 Task: Create an event for the fundraising gala.
Action: Mouse moved to (76, 138)
Screenshot: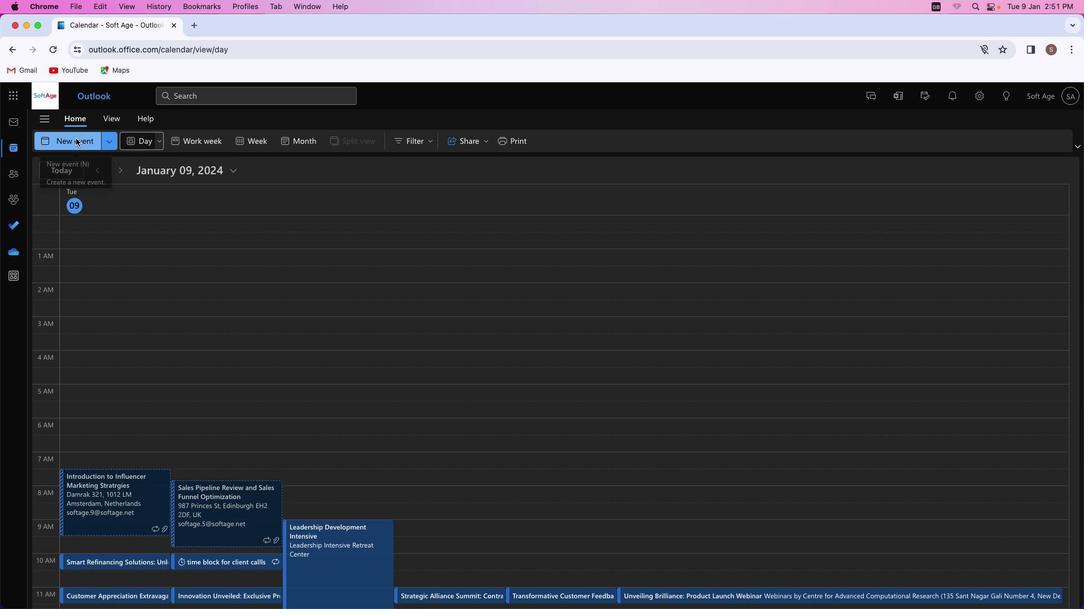 
Action: Mouse pressed left at (76, 138)
Screenshot: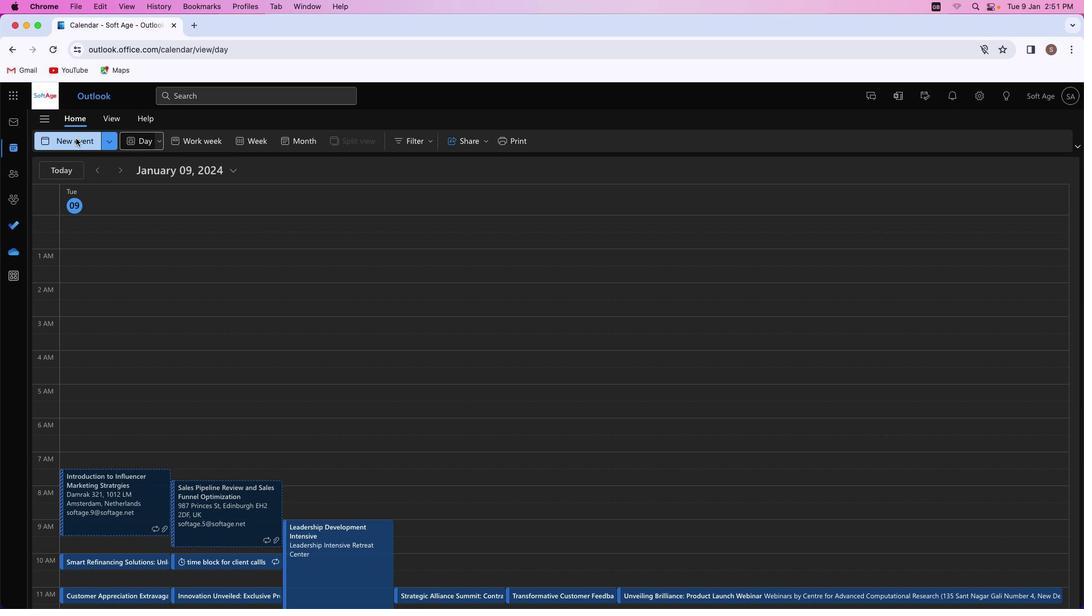 
Action: Mouse moved to (297, 208)
Screenshot: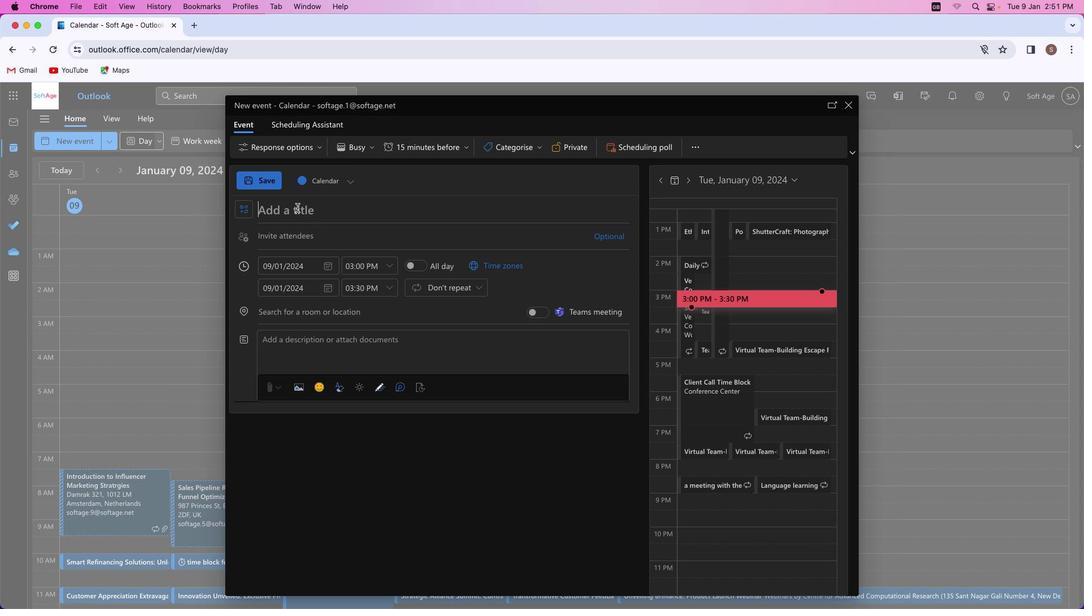 
Action: Mouse pressed left at (297, 208)
Screenshot: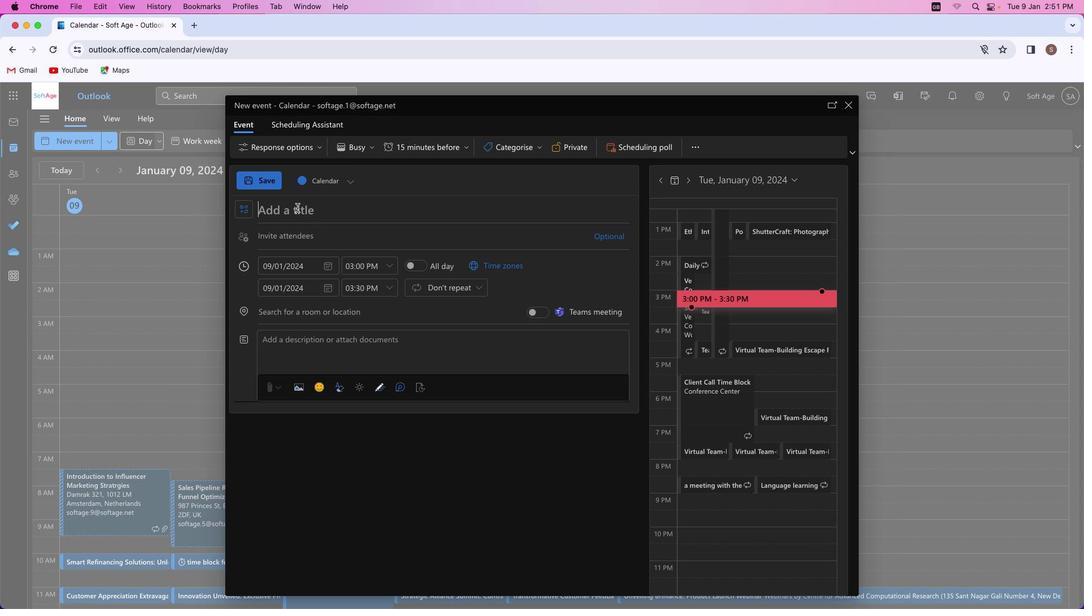 
Action: Mouse moved to (297, 208)
Screenshot: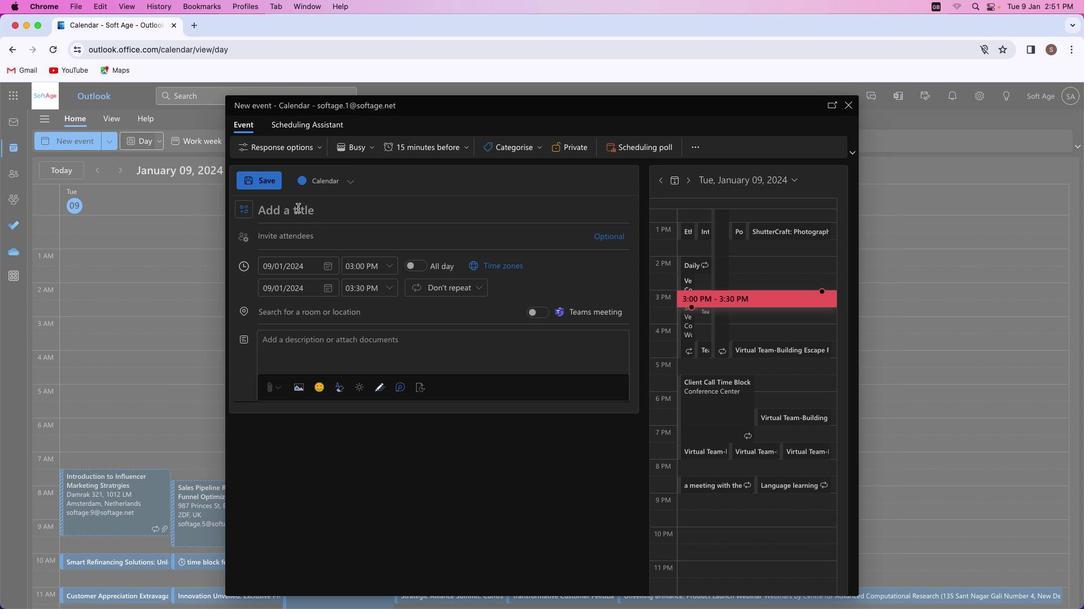 
Action: Key pressed Key.shift'G''a''l''a''x''y'Key.space'o''f'Key.spaceKey.shift'G''e''n''e''r''o''s''i''t''y'Key.shift_r':'Key.spaceKey.shift'F''u''n''d''r''a''i''s''i''n''g'Key.spaceKey.shift'G''a''l''a'
Screenshot: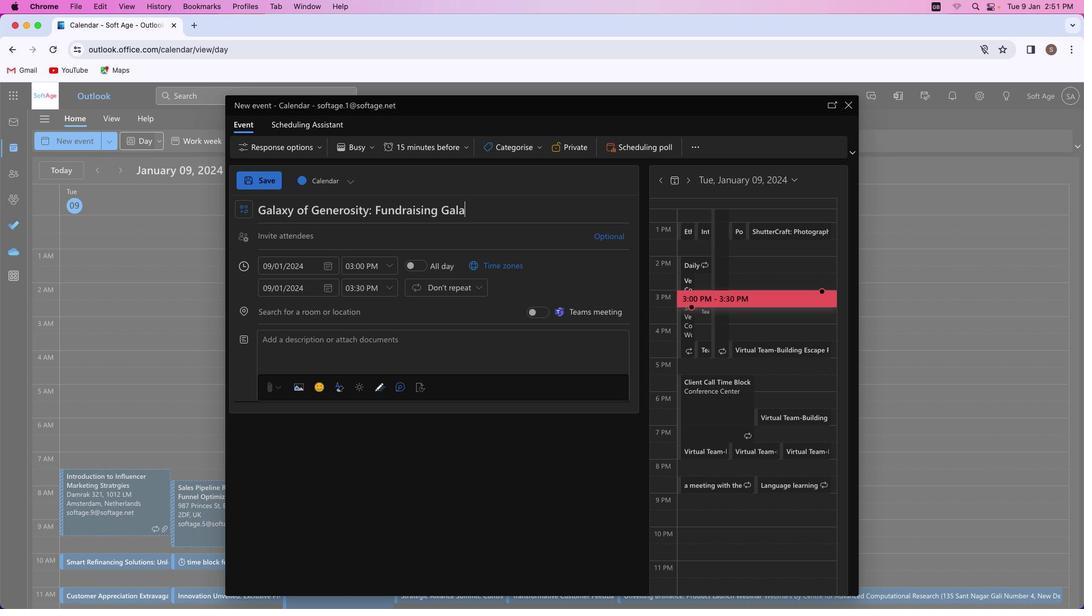 
Action: Mouse moved to (358, 343)
Screenshot: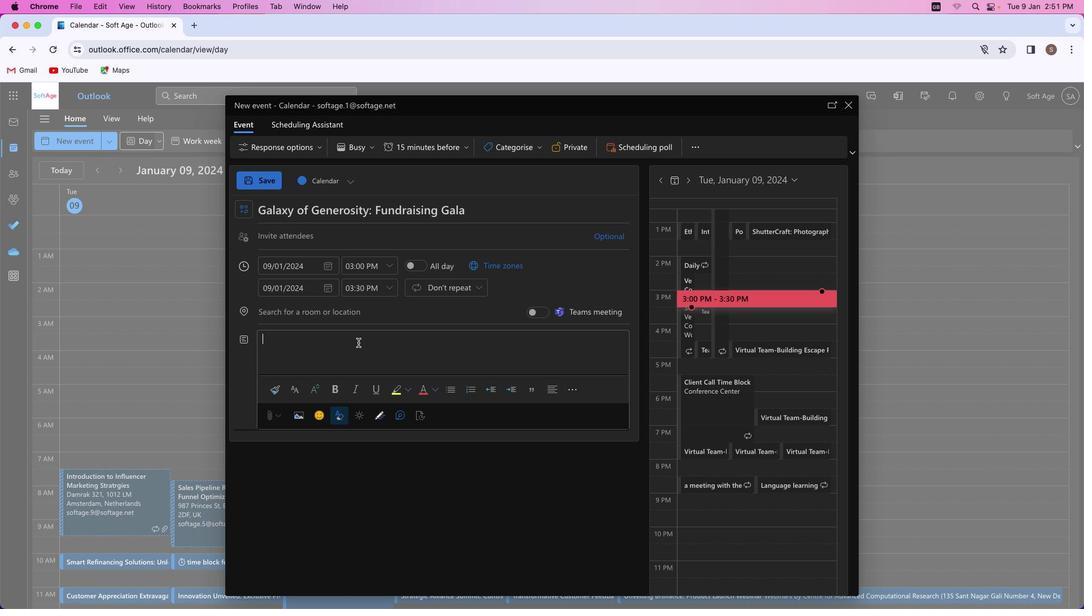 
Action: Mouse pressed left at (358, 343)
Screenshot: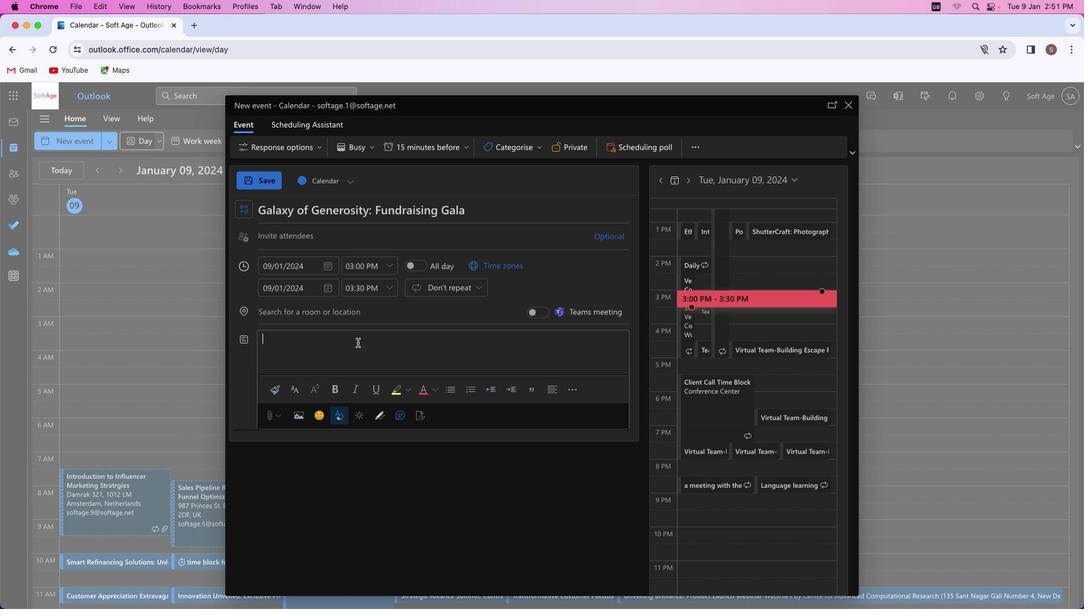 
Action: Mouse moved to (357, 342)
Screenshot: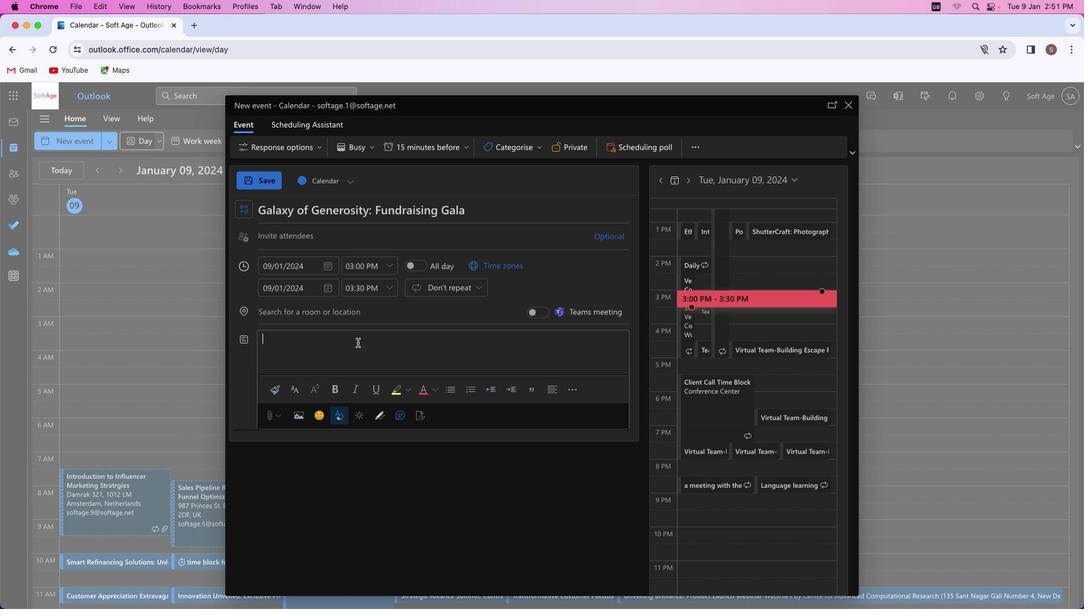 
Action: Key pressed Key.shift'E''m''b''a''r''k'Key.space'o''n'Key.space'a''n'Key.space'e''l''e''g''e''n''t'Key.leftKey.leftKey.backspace'a'Key.rightKey.rightKey.rightKey.space'e''v''e''n''i''n''g'Key.space'f''o''r'Key.space'a'Key.space'c''a''u''s''e'Key.space'a''t'Key.space'o''u''r'Key.space'f''u''n''d''r''a''i''s''i''n''g'Key.space'g''a''l''a''.'Key.space'j''o''i''n'Key.space'u''s'Key.space'i''n'Key.space'm''a''k''i''n''g'Key.space'd''r''e''a''m''s'Key.space'c''o''m''e'Key.space't''r''u''e'Key.space't''h''r''o''u''g''h'Key.space'a''n'Key.space'e''n''h''a''n''c''i''n''g'Key.space'n''i''g''h''t'Key.space'o''f'Key.space'p''h''i''l''a''n''t''r''o''p''h''y'Key.leftKey.backspaceKey.rightKey.space'a''n''d'Key.space'c''e''l''e''b''r''a''t''i''o''n''.'Key.leftKey.leftKey.leftKey.leftKey.leftKey.leftKey.leftKey.leftKey.leftKey.leftKey.leftKey.leftKey.leftKey.leftKey.leftKey.leftKey.leftKey.leftKey.leftKey.leftKey.leftKey.leftKey.leftKey.leftKey.leftKey.leftKey.leftKey.leftKey.rightKey.rightKey.rightKey.rightKey.rightKey.rightKey.right'h'Key.rightKey.rightKey.rightKey.rightKey.rightKey.rightKey.rightKey.rightKey.rightKey.rightKey.rightKey.rightKey.rightKey.rightKey.rightKey.rightKey.rightKey.rightKey.rightKey.rightKey.right
Screenshot: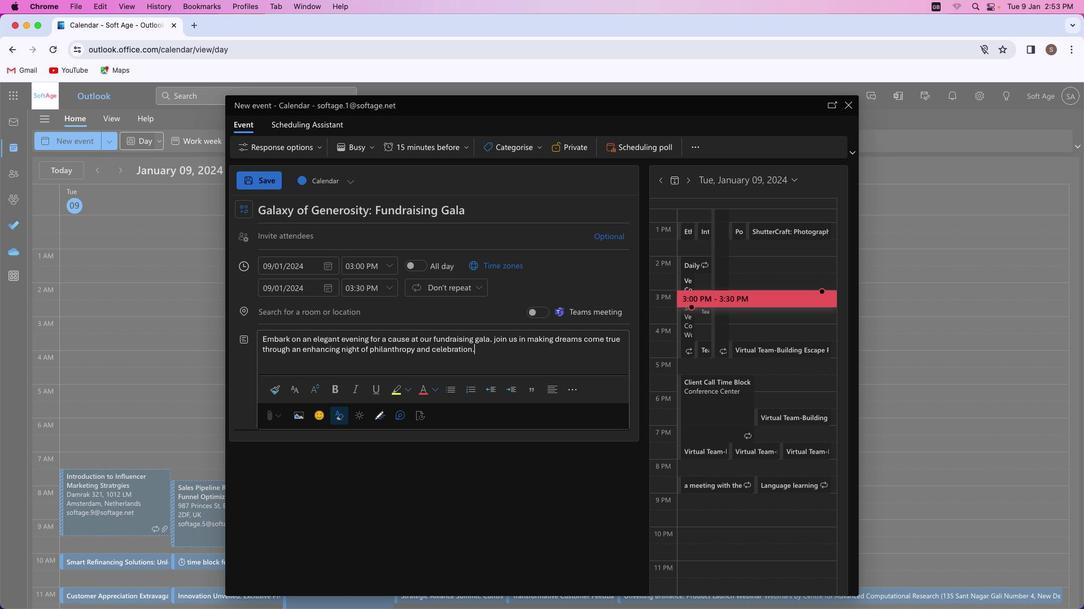 
Action: Mouse moved to (292, 313)
Screenshot: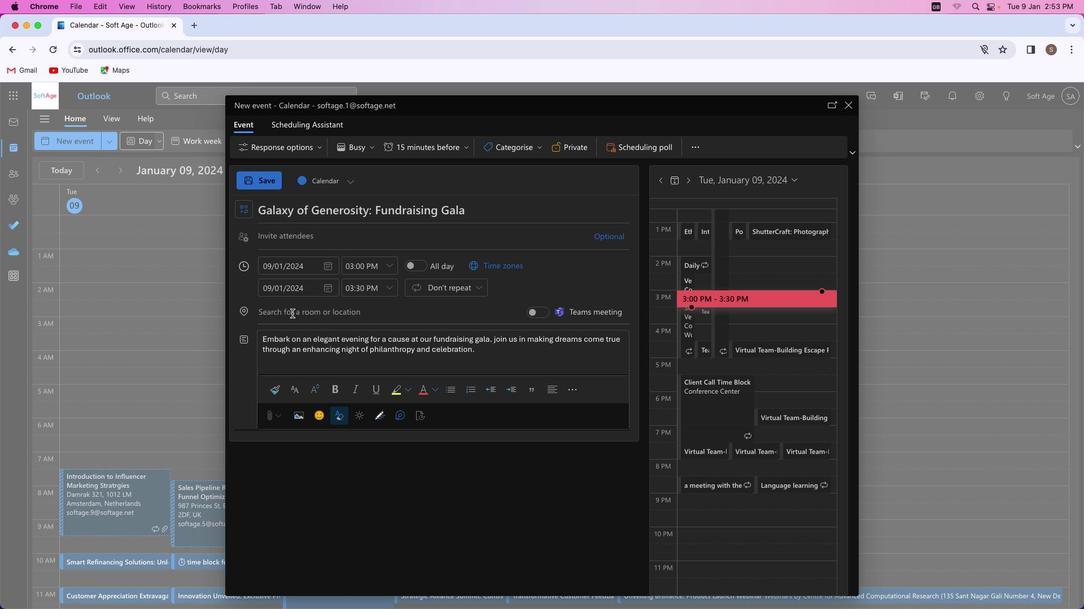 
Action: Mouse pressed left at (292, 313)
Screenshot: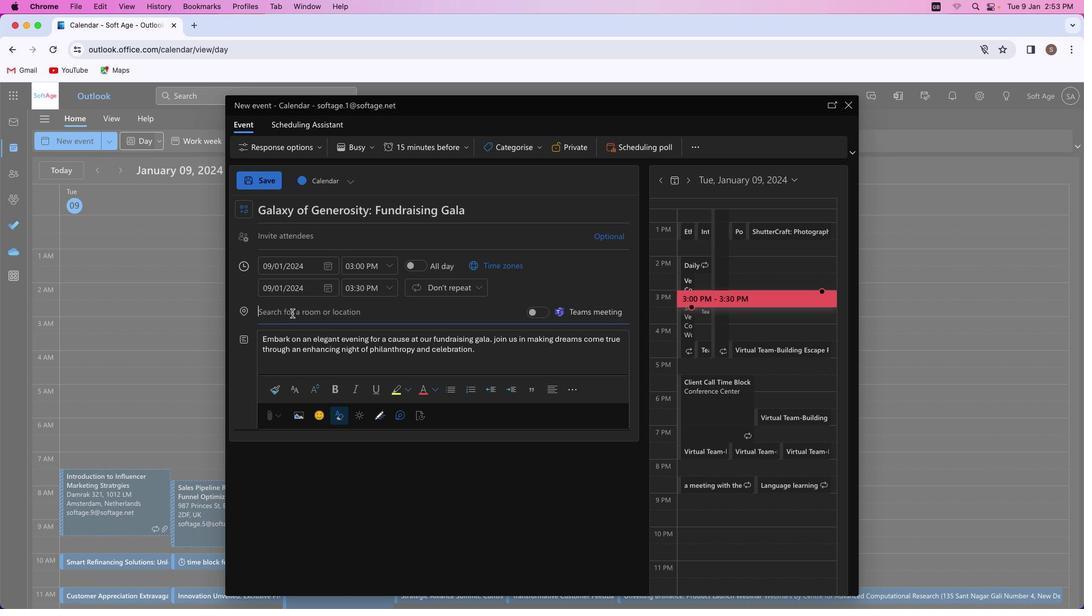 
Action: Mouse moved to (293, 313)
Screenshot: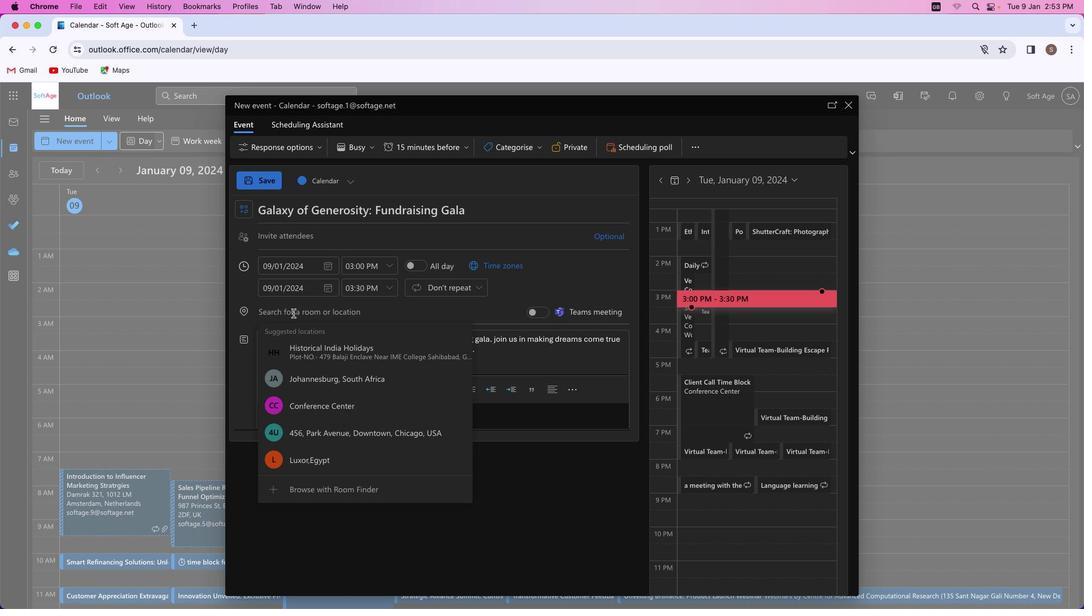 
Action: Key pressed Key.shift'F''u''n''d''r''a''i''s'
Screenshot: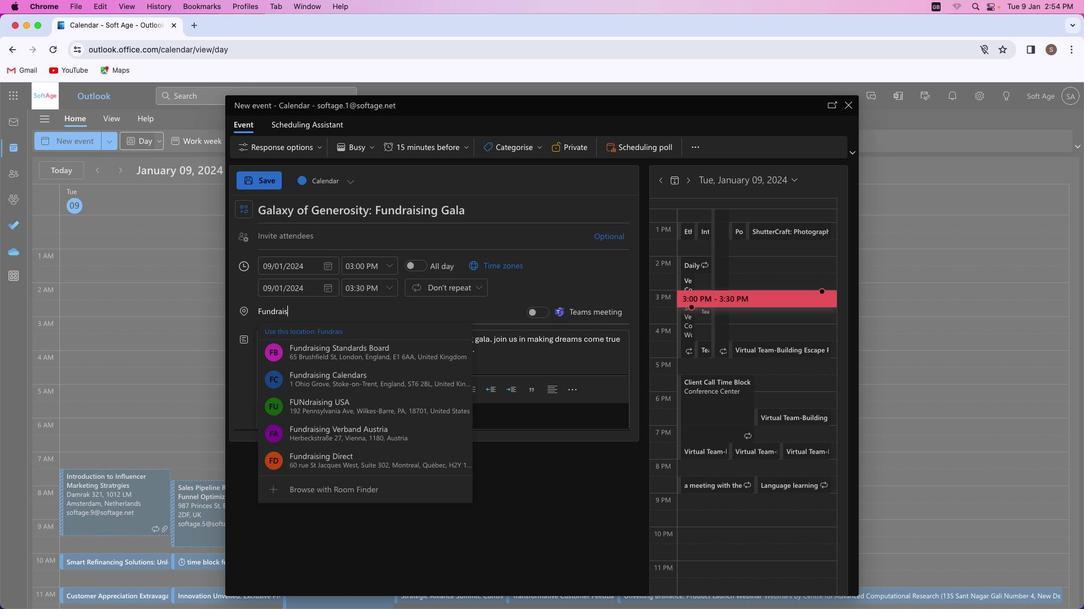 
Action: Mouse moved to (334, 347)
Screenshot: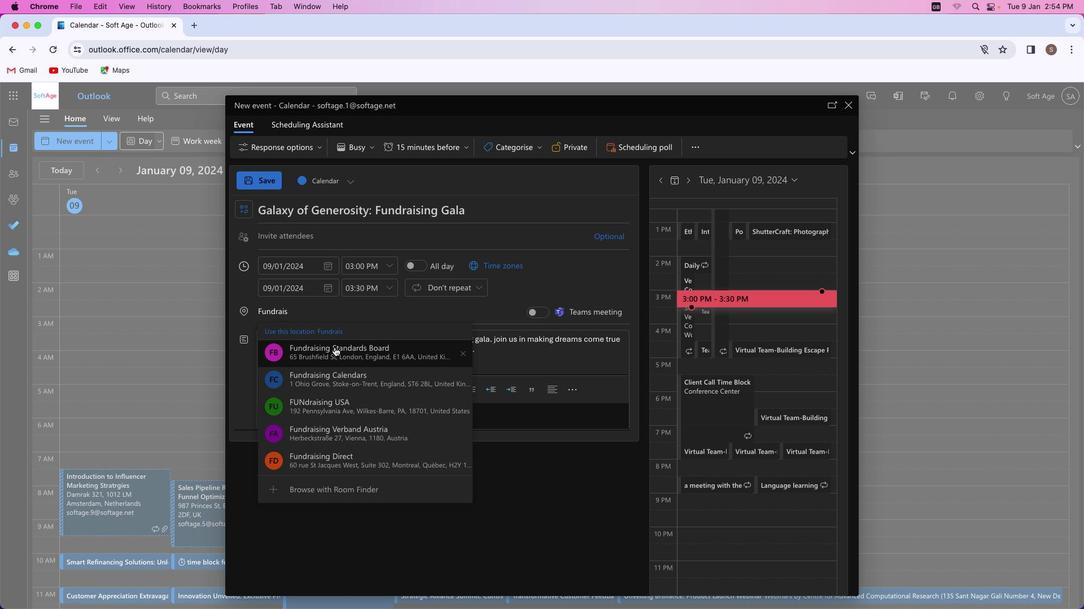 
Action: Mouse pressed left at (334, 347)
Screenshot: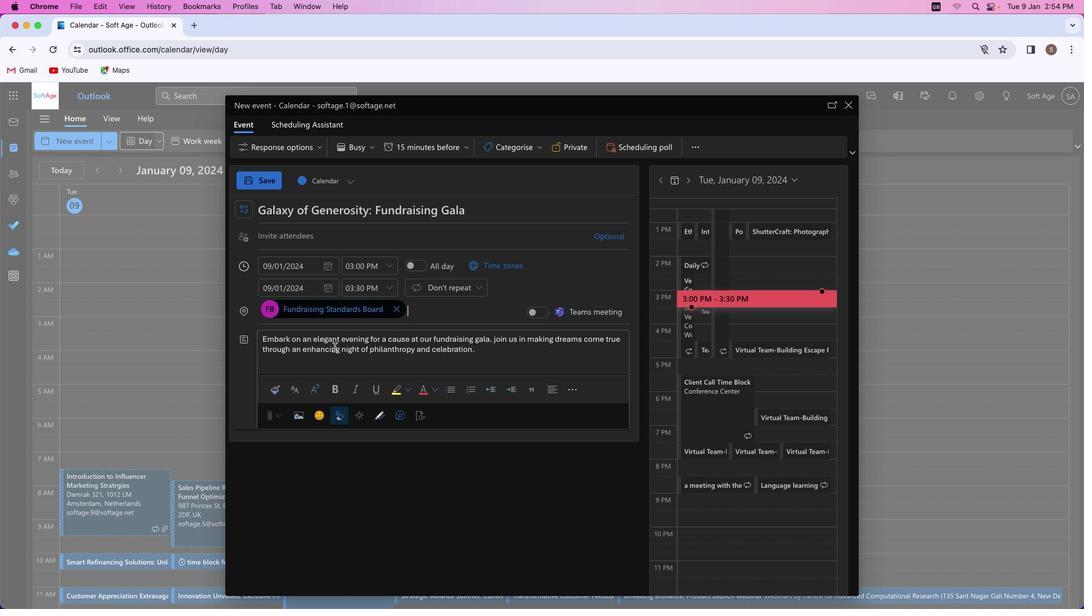 
Action: Mouse moved to (609, 239)
Screenshot: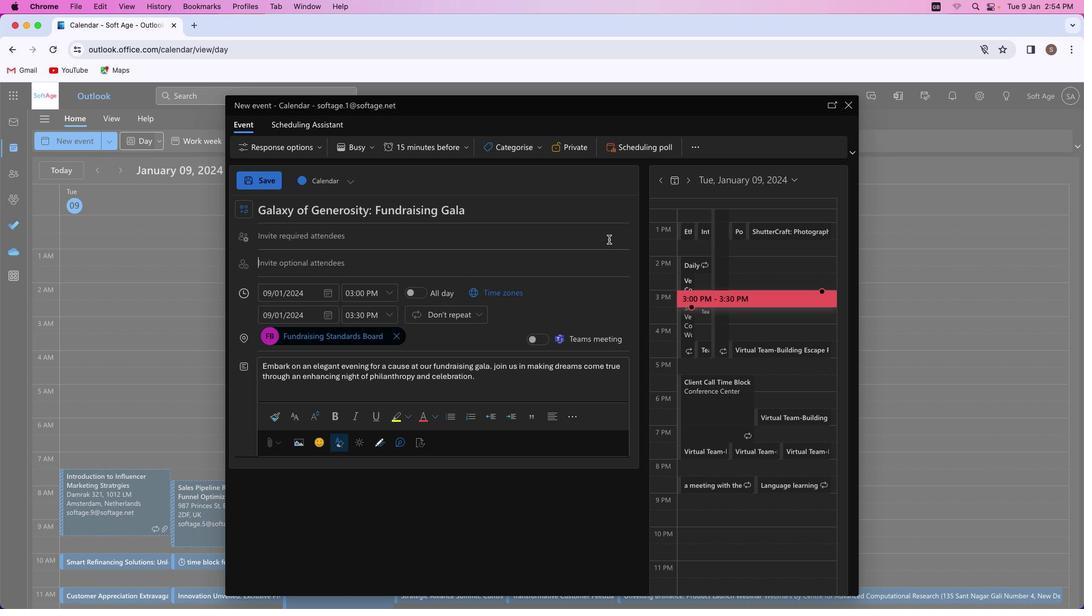 
Action: Mouse pressed left at (609, 239)
Screenshot: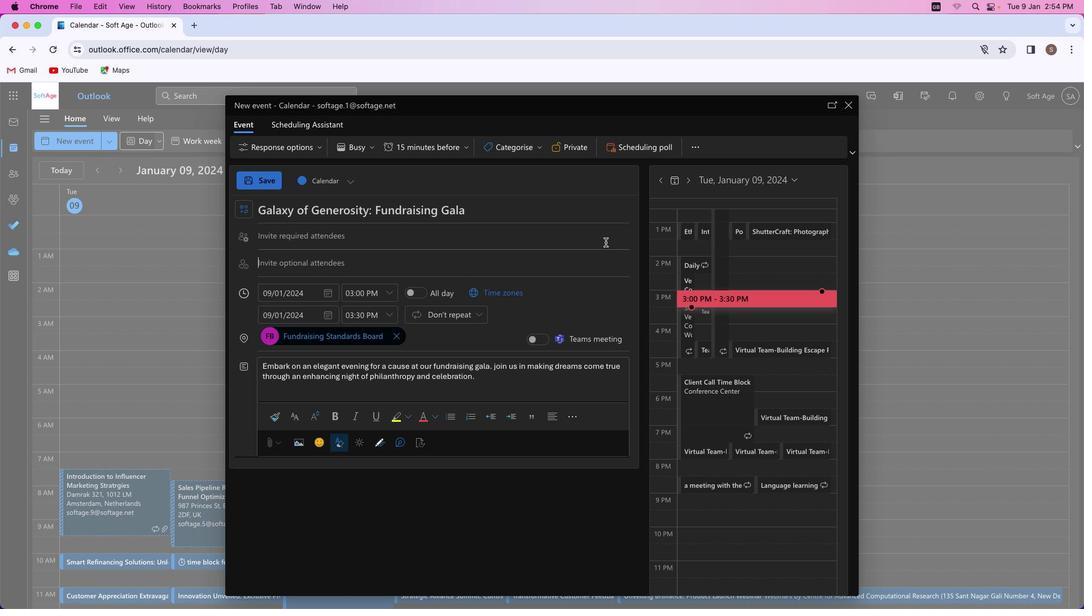 
Action: Mouse moved to (321, 238)
Screenshot: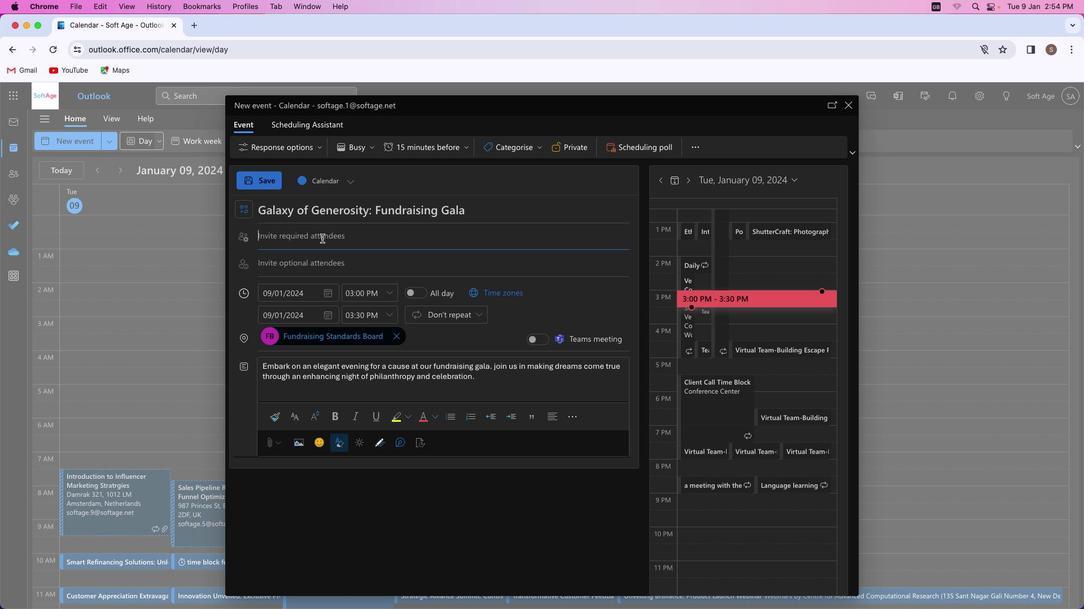 
Action: Mouse pressed left at (321, 238)
Screenshot: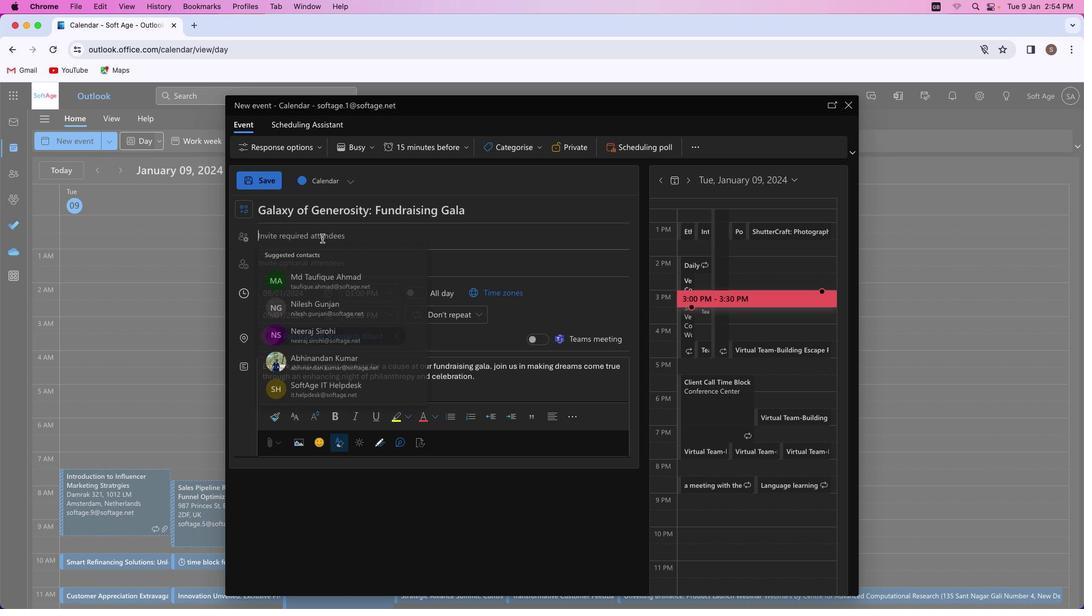 
Action: Mouse moved to (322, 238)
Screenshot: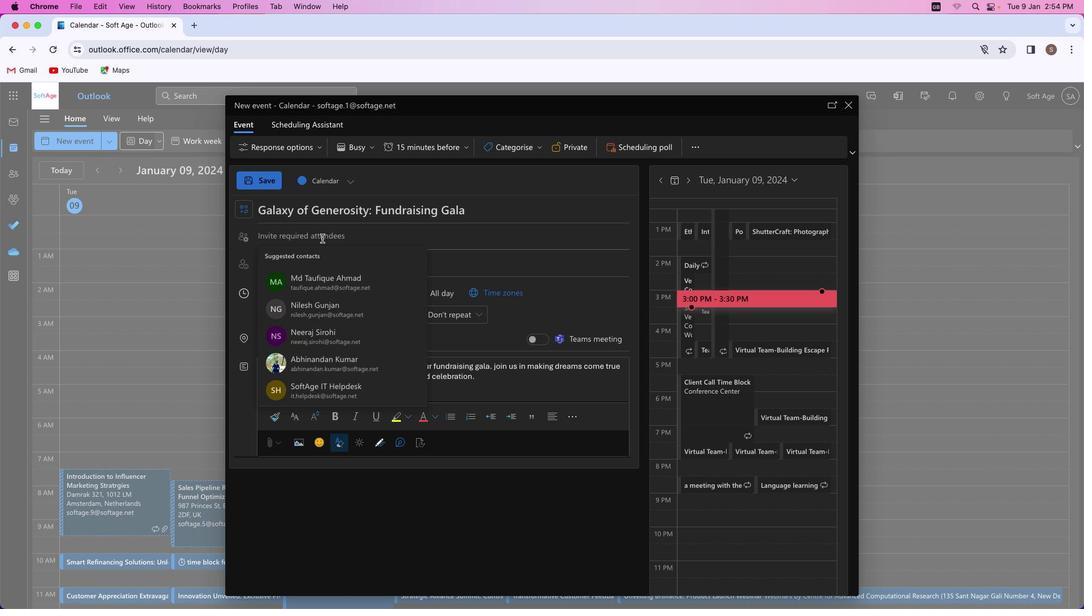 
Action: Key pressed Key.shift'A''k''a''s''h''r''a''j''p''u''t'Key.shift'@''o''u''t''l''o''o''k''.''c''o''m'
Screenshot: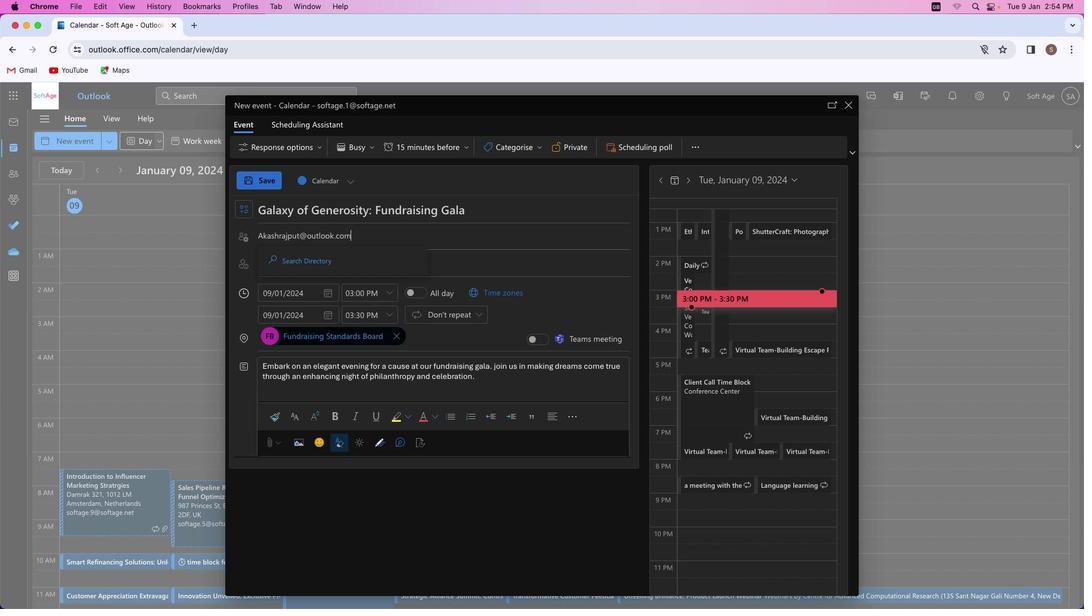 
Action: Mouse moved to (346, 258)
Screenshot: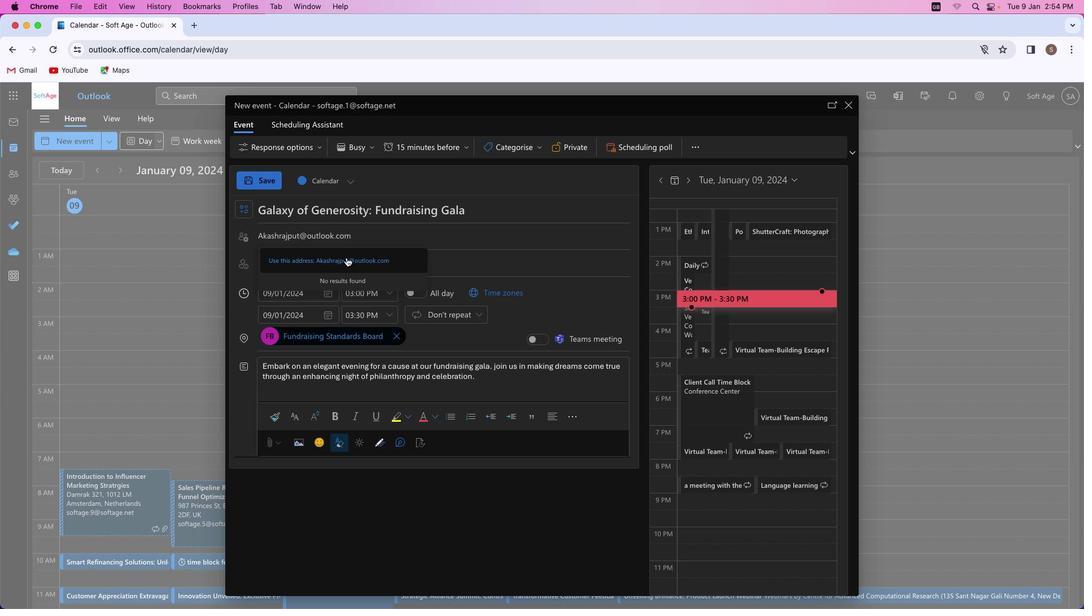 
Action: Mouse pressed left at (346, 258)
Screenshot: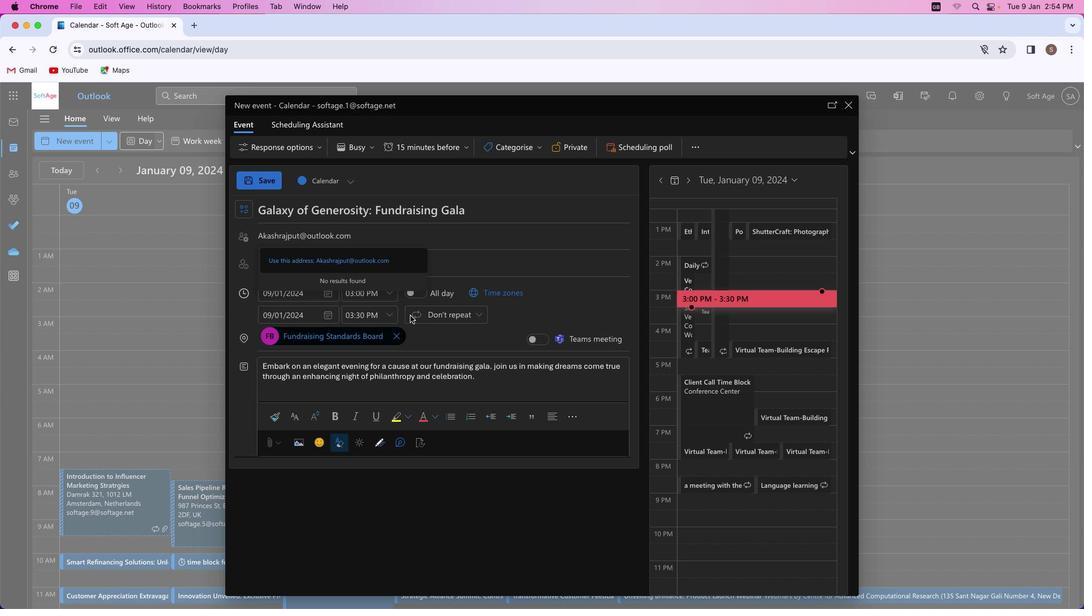 
Action: Mouse moved to (533, 439)
Screenshot: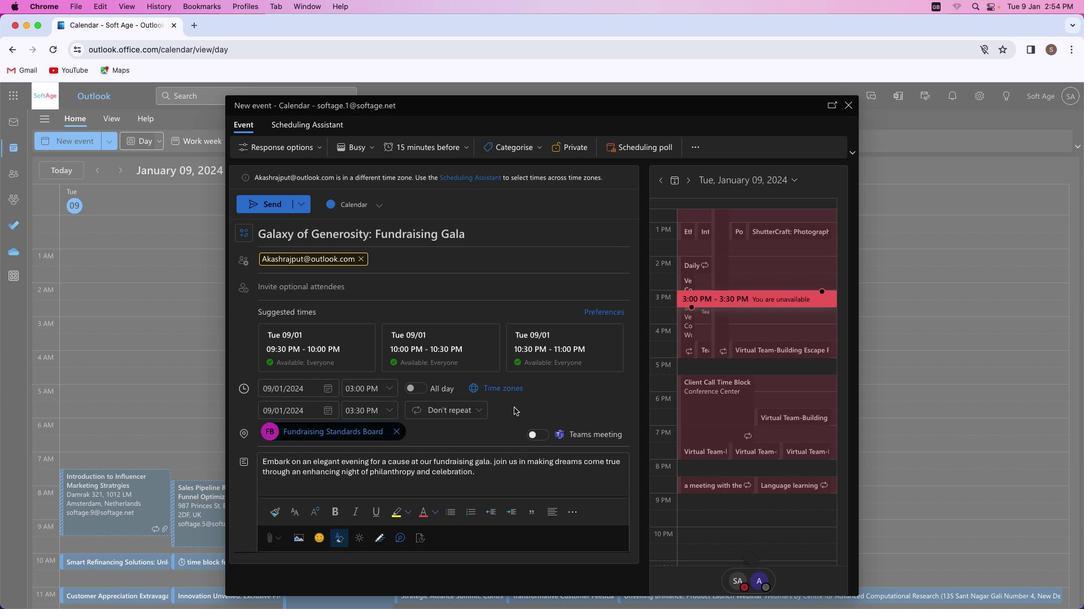 
Action: Mouse pressed left at (533, 439)
Screenshot: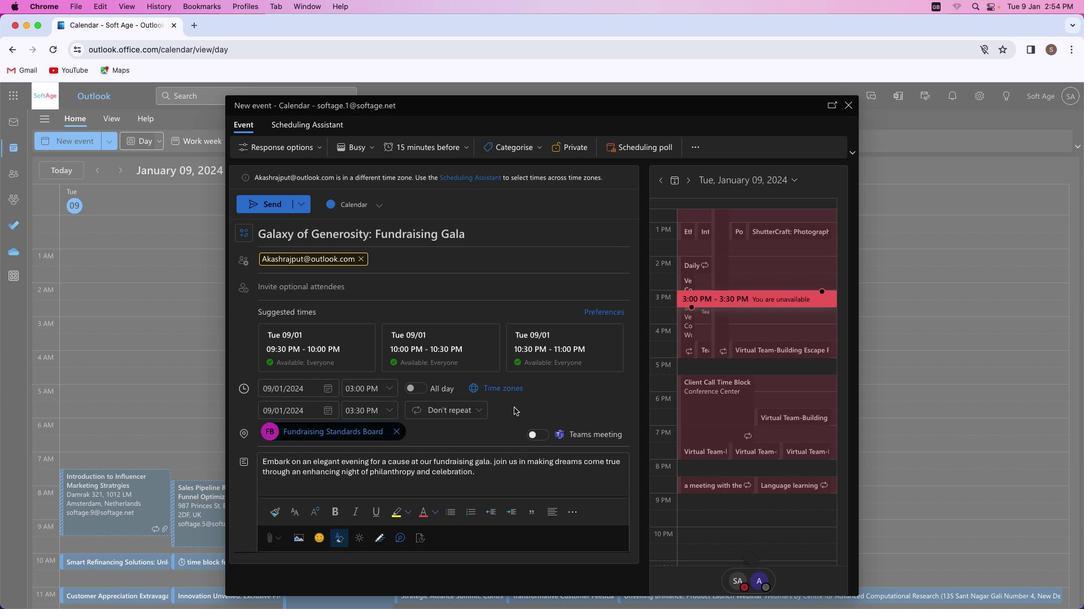 
Action: Mouse moved to (340, 288)
Screenshot: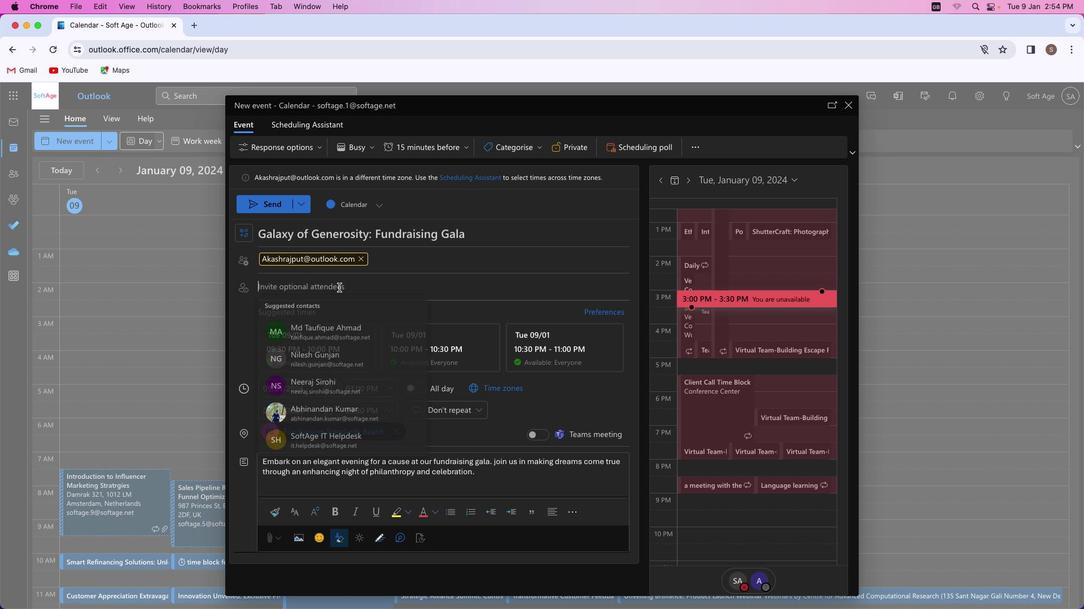 
Action: Mouse pressed left at (340, 288)
Screenshot: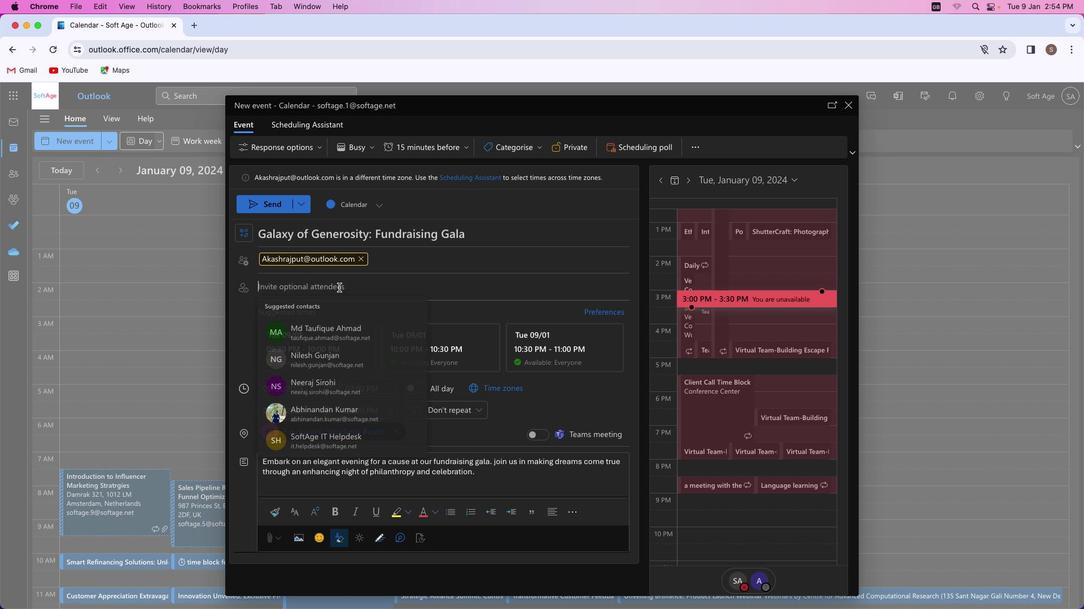 
Action: Mouse moved to (452, 264)
Screenshot: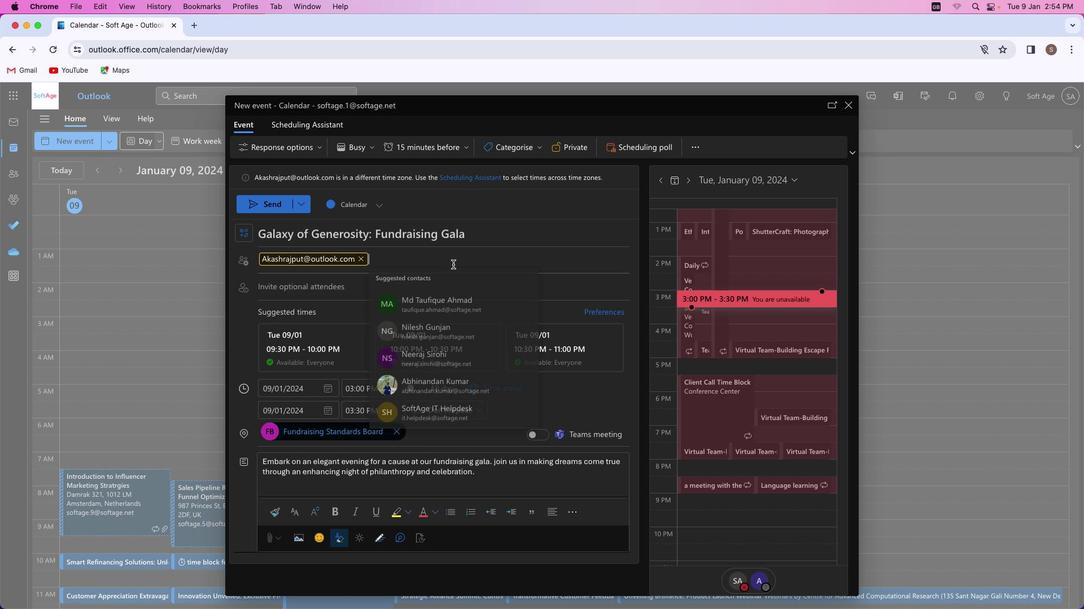 
Action: Mouse pressed left at (452, 264)
Screenshot: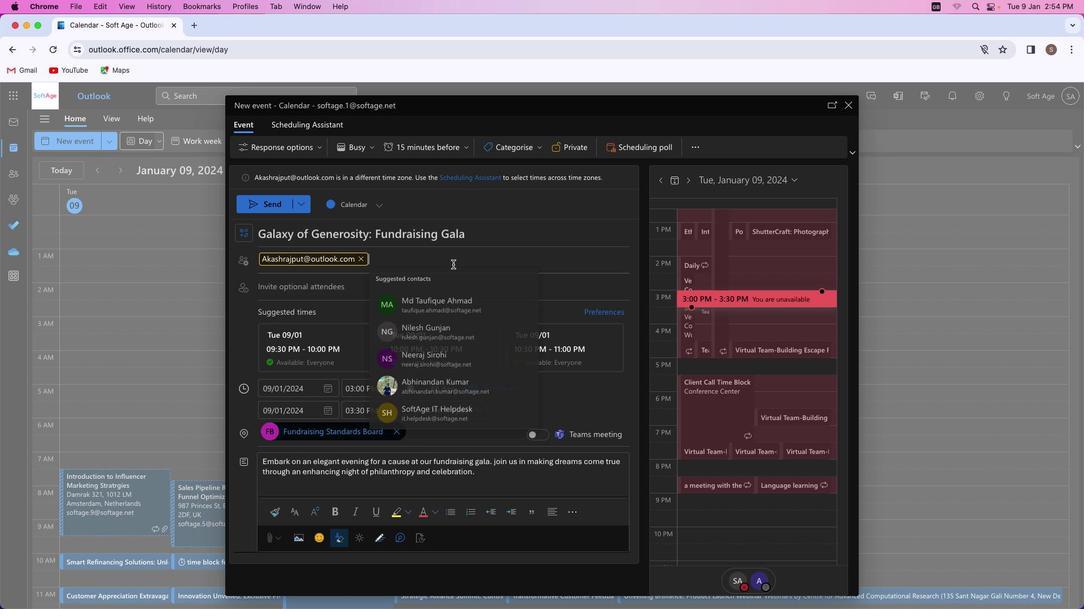 
Action: Mouse moved to (552, 265)
Screenshot: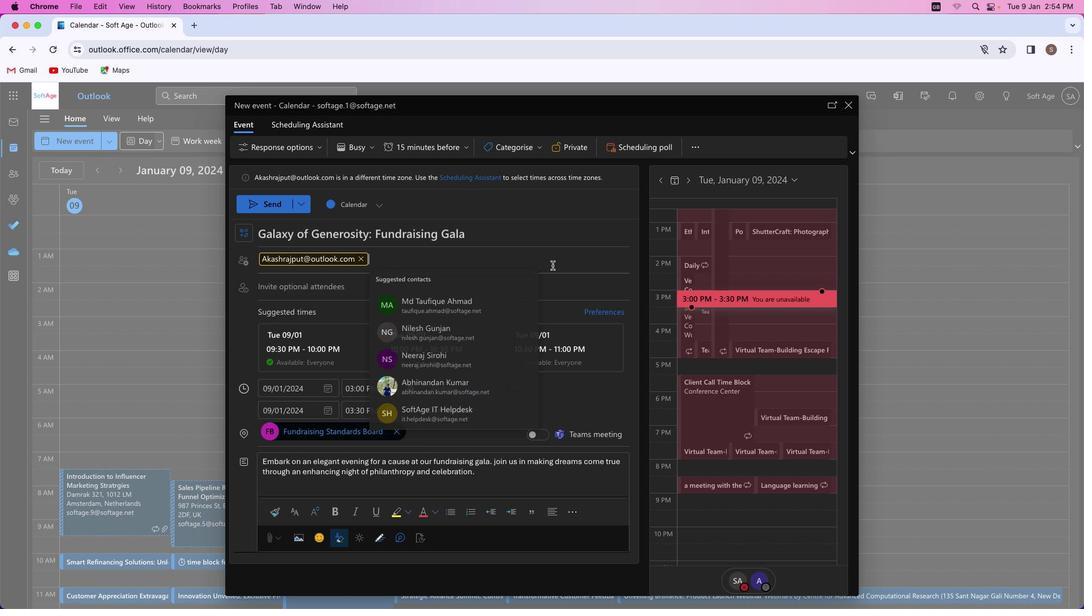 
Action: Mouse pressed left at (552, 265)
Screenshot: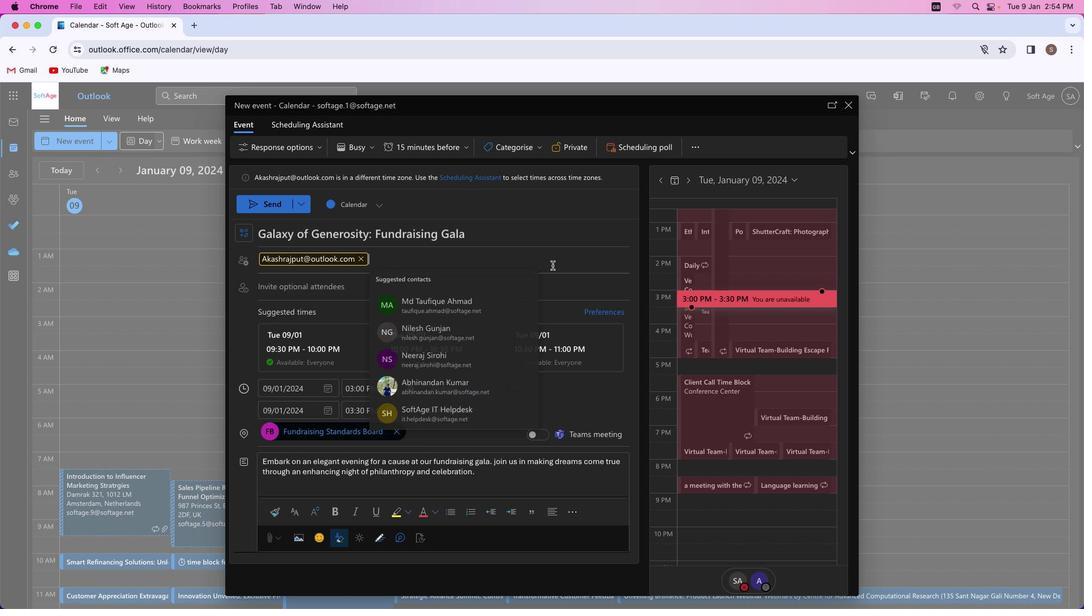 
Action: Mouse moved to (251, 267)
Screenshot: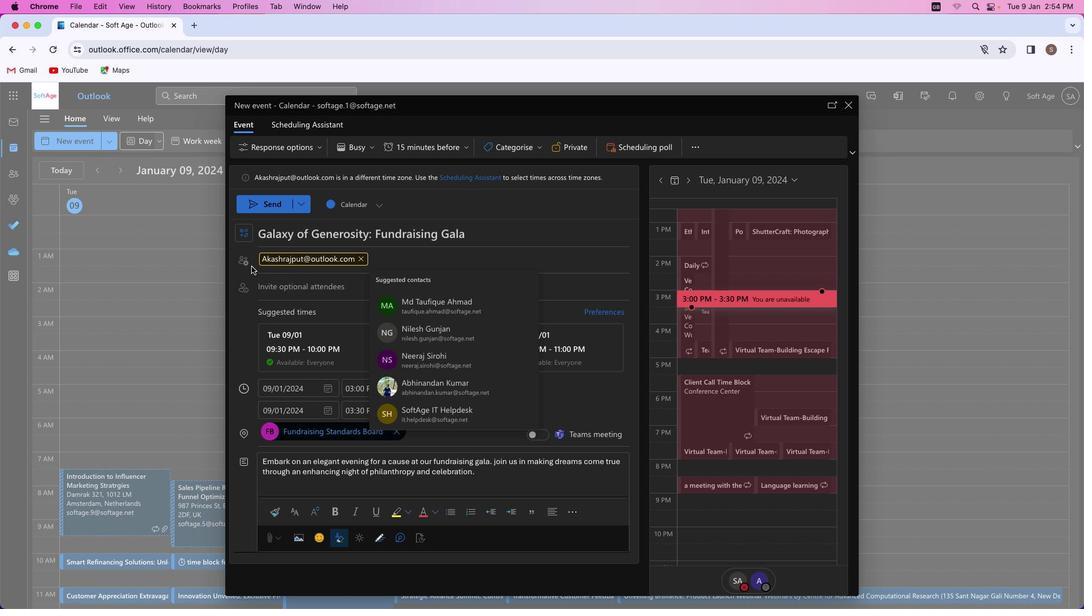 
Action: Mouse pressed left at (251, 267)
Screenshot: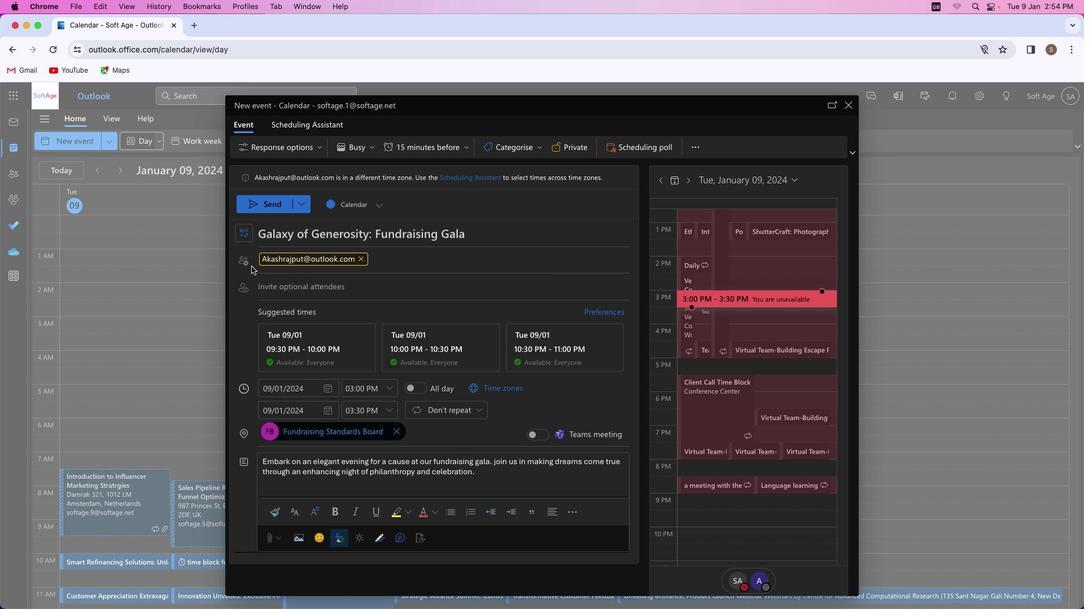 
Action: Mouse moved to (271, 202)
Screenshot: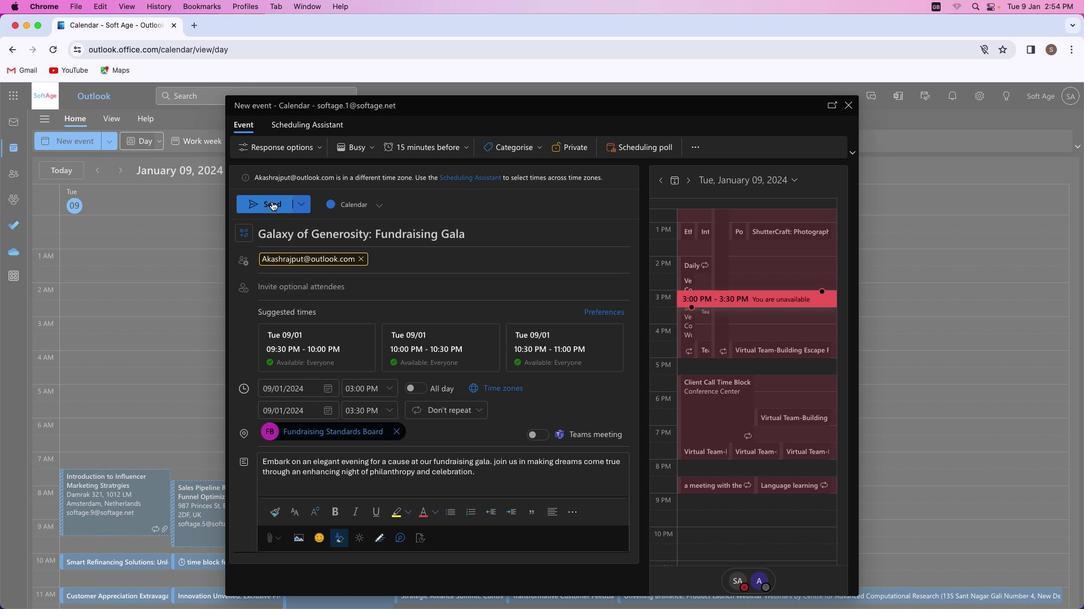 
Action: Mouse pressed left at (271, 202)
Screenshot: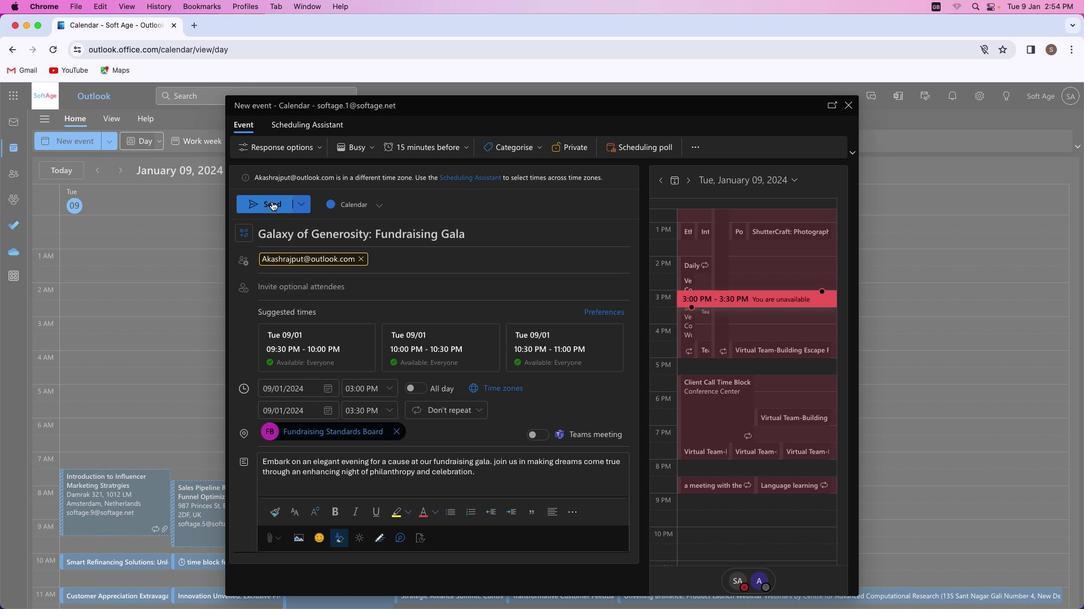 
Action: Mouse moved to (512, 421)
Screenshot: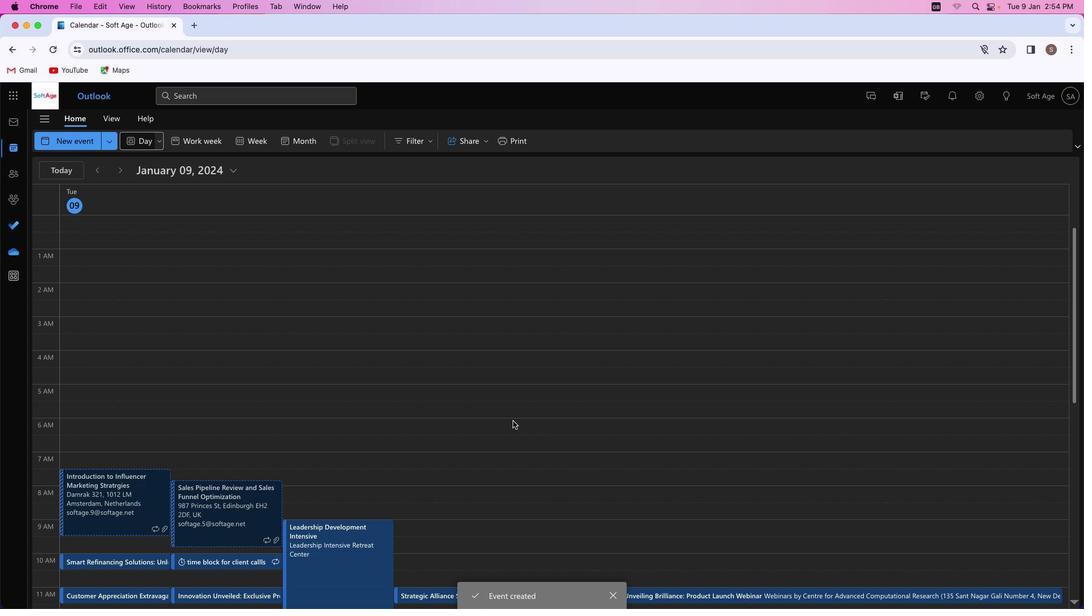 
